 Task: Create a section Black Hole and in the section, add a milestone Microservices Implementation in the project AgileEngine
Action: Mouse moved to (182, 344)
Screenshot: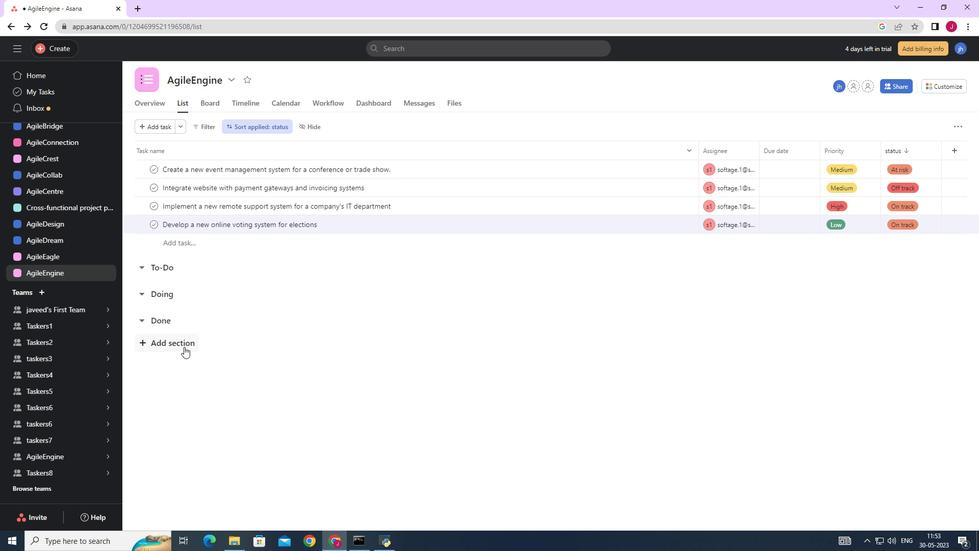 
Action: Mouse pressed left at (182, 344)
Screenshot: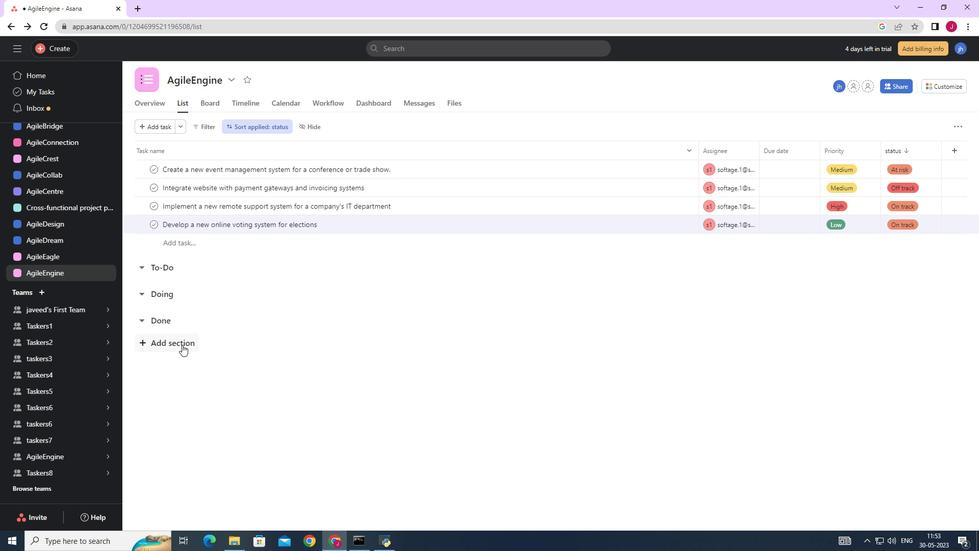 
Action: Mouse moved to (218, 345)
Screenshot: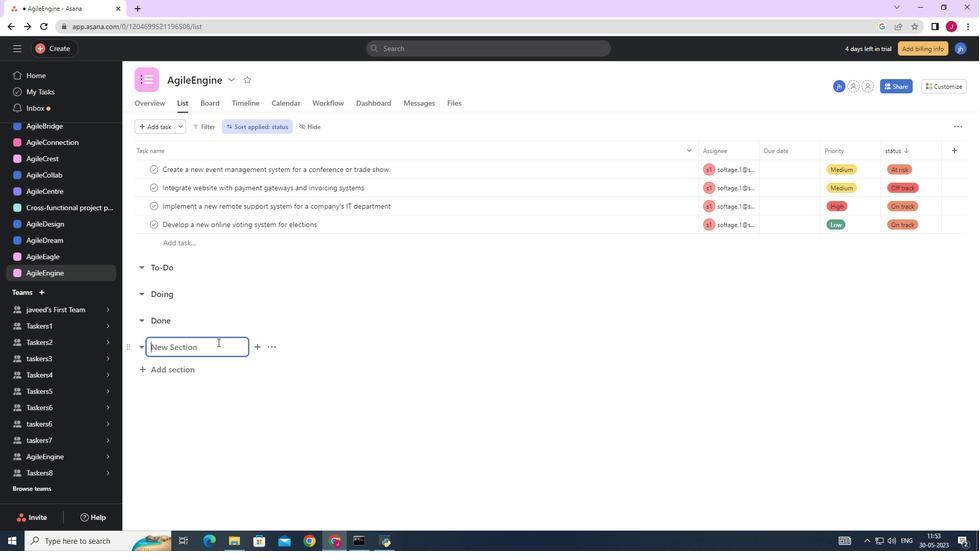 
Action: Key pressed <Key.caps_lock>B<Key.caps_lock>lack<Key.space><Key.caps_lock>H<Key.caps_lock>ole<Key.enter>
Screenshot: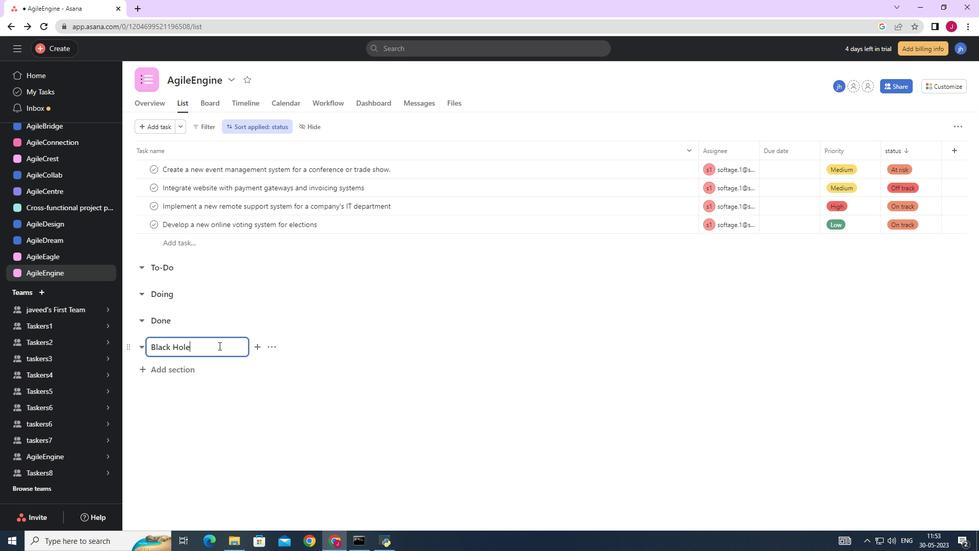 
Action: Mouse moved to (215, 367)
Screenshot: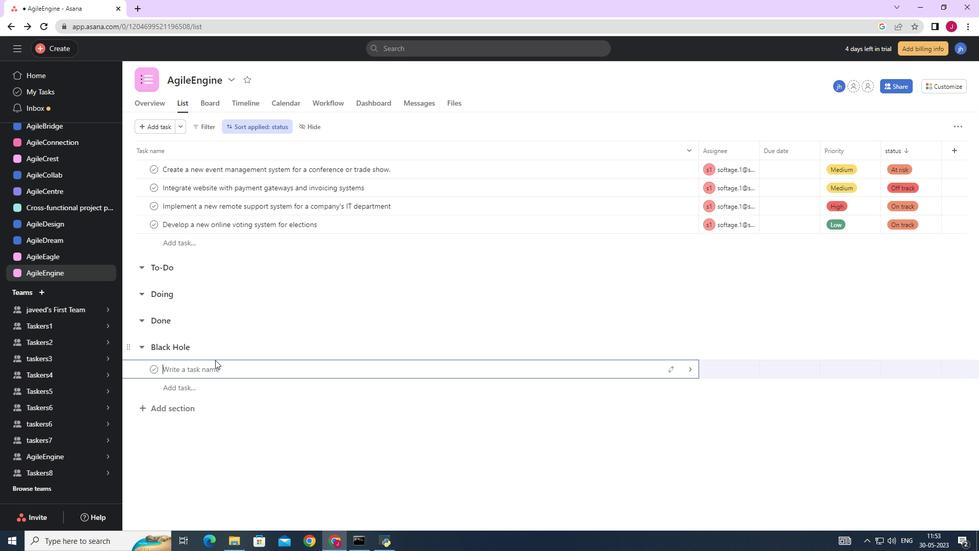 
Action: Key pressed <Key.caps_lock>M<Key.caps_lock>icroservices<Key.space><Key.caps_lock>I<Key.caps_lock>mplementation<Key.space>
Screenshot: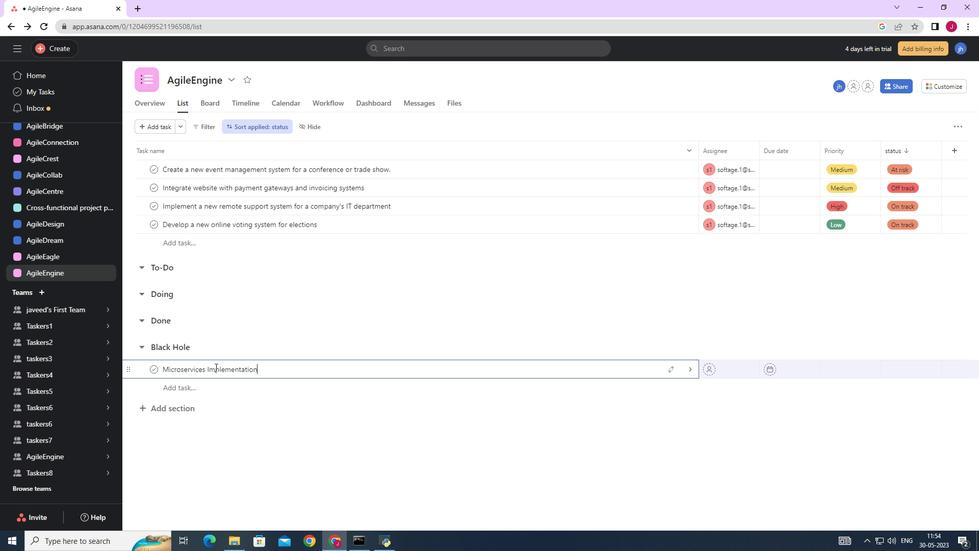 
Action: Mouse moved to (689, 368)
Screenshot: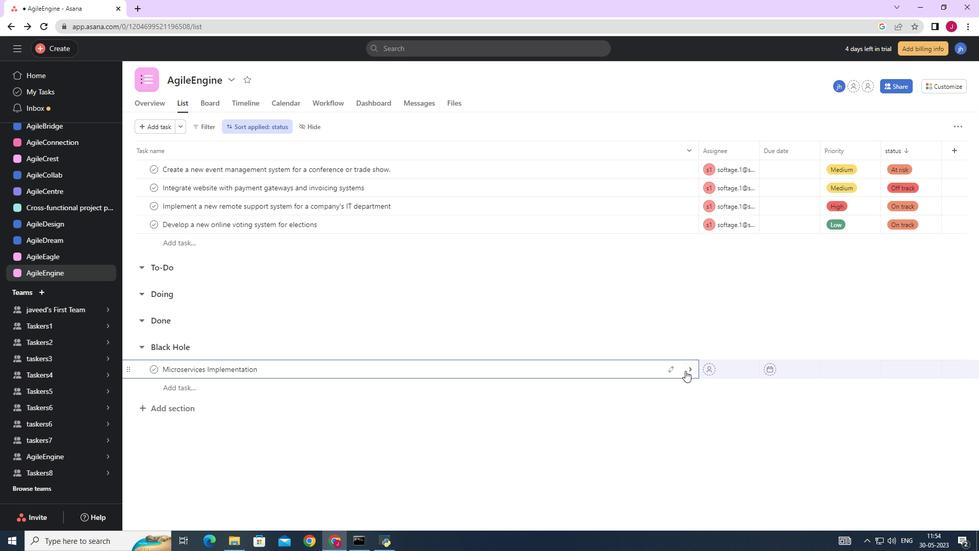 
Action: Mouse pressed left at (689, 368)
Screenshot: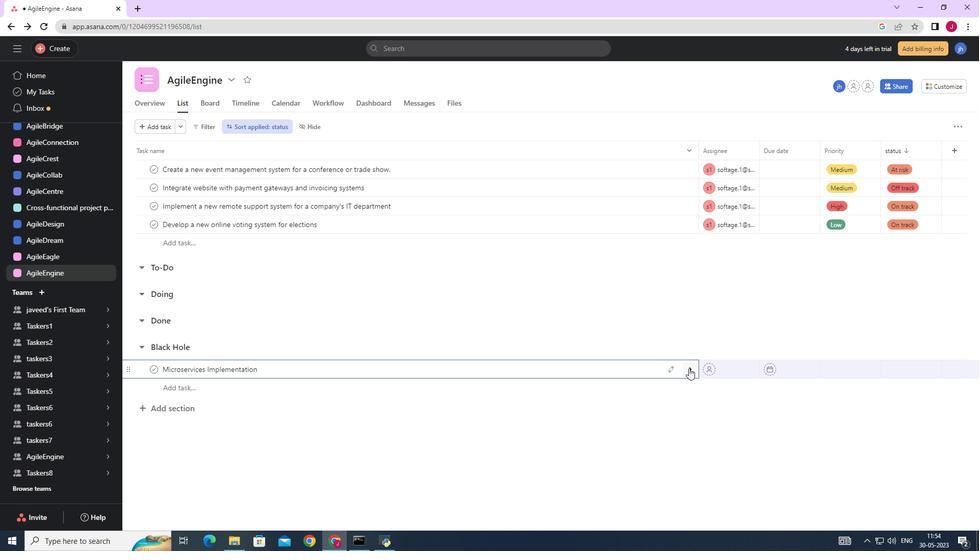 
Action: Mouse moved to (946, 125)
Screenshot: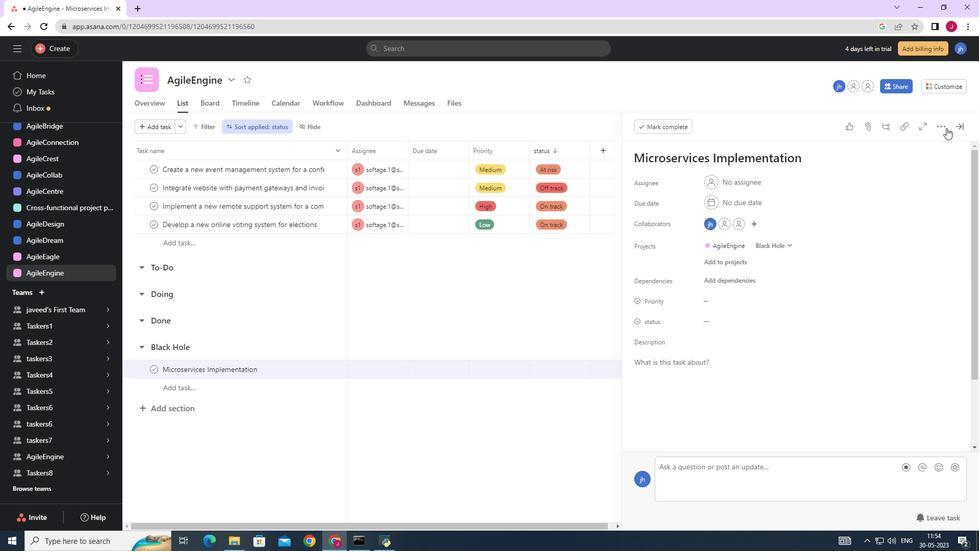 
Action: Mouse pressed left at (946, 125)
Screenshot: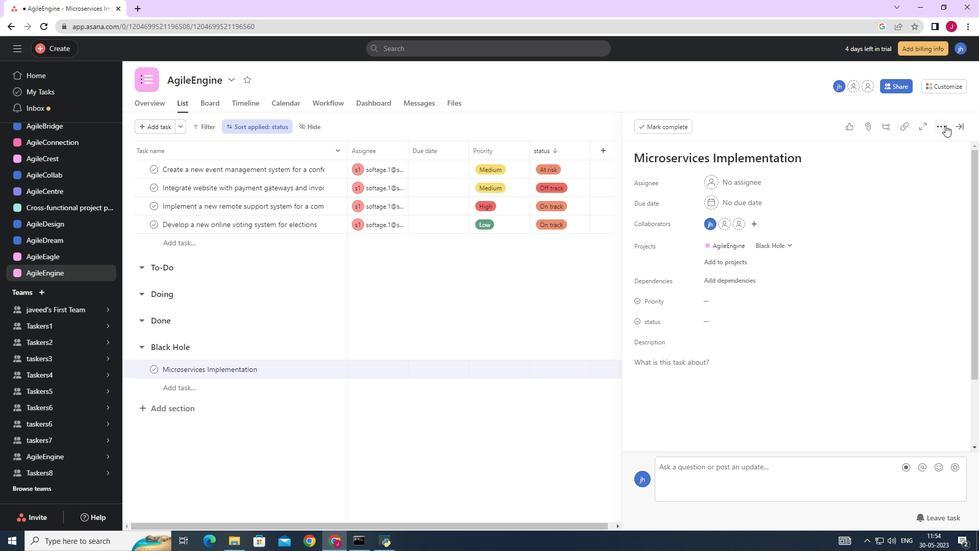 
Action: Mouse moved to (875, 164)
Screenshot: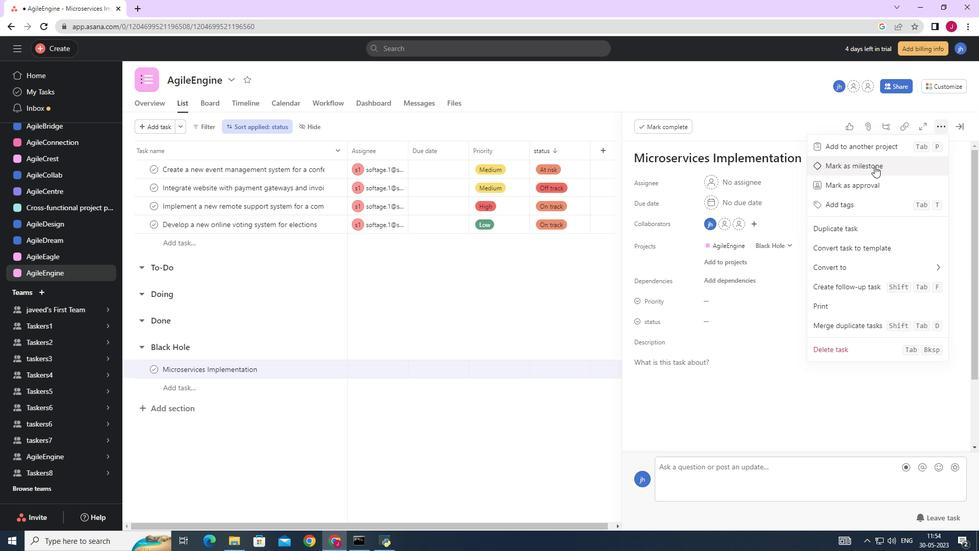 
Action: Mouse pressed left at (875, 164)
Screenshot: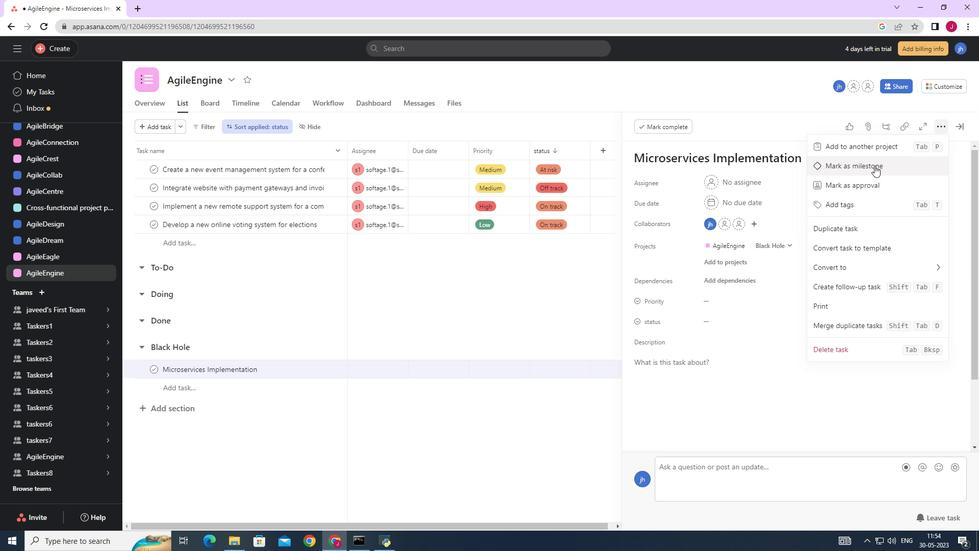 
Action: Mouse moved to (473, 311)
Screenshot: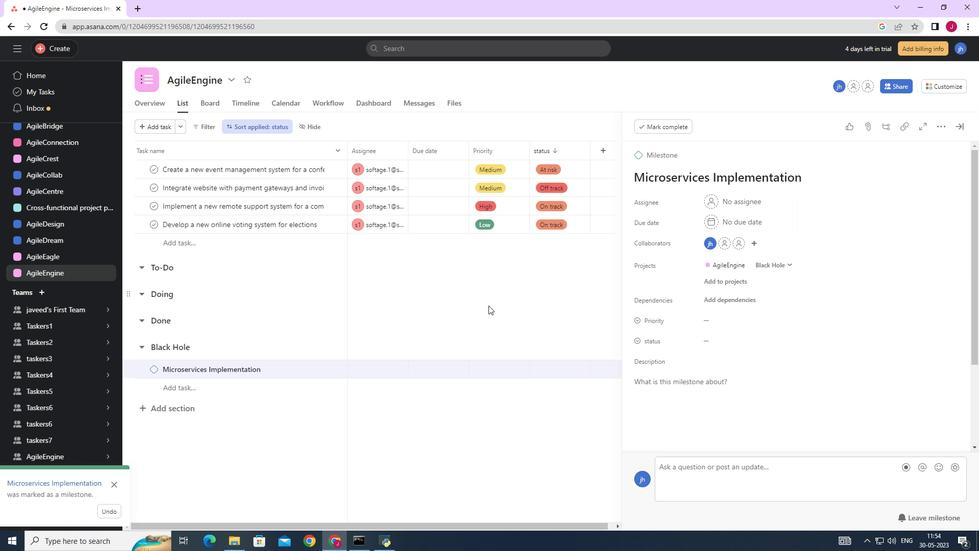 
Action: Mouse pressed left at (473, 311)
Screenshot: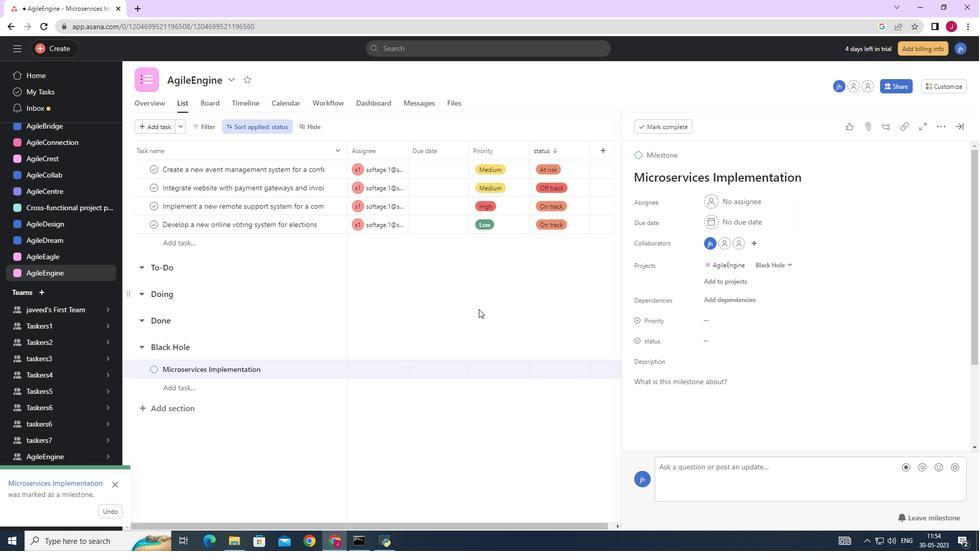
Action: Mouse moved to (957, 127)
Screenshot: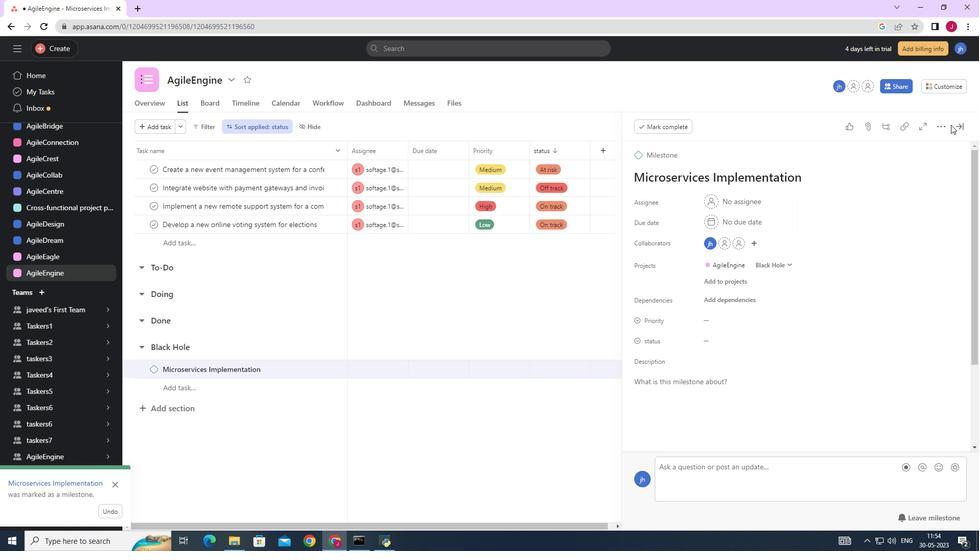 
Action: Mouse pressed left at (957, 127)
Screenshot: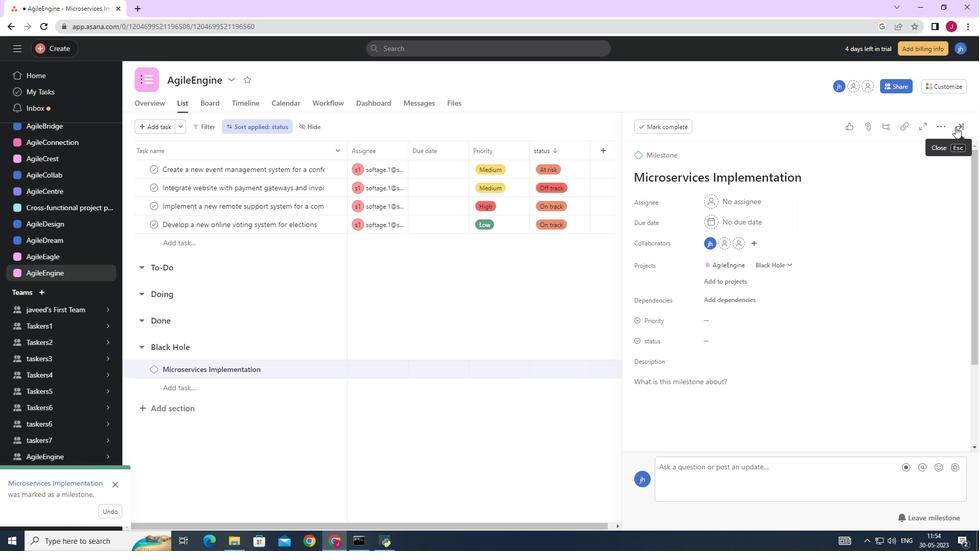 
Action: Mouse moved to (622, 281)
Screenshot: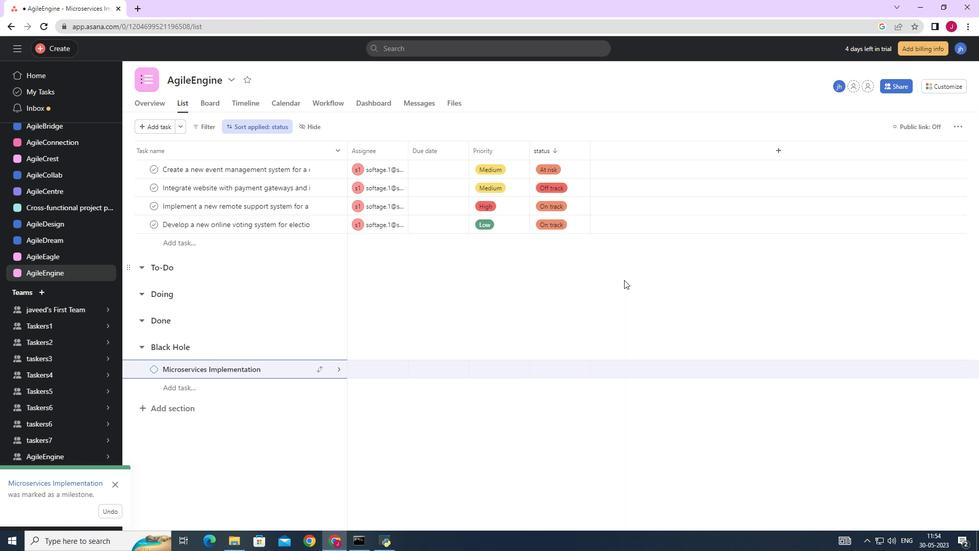 
